 Task: Activate the survey feature for feedback.
Action: Mouse moved to (1049, 78)
Screenshot: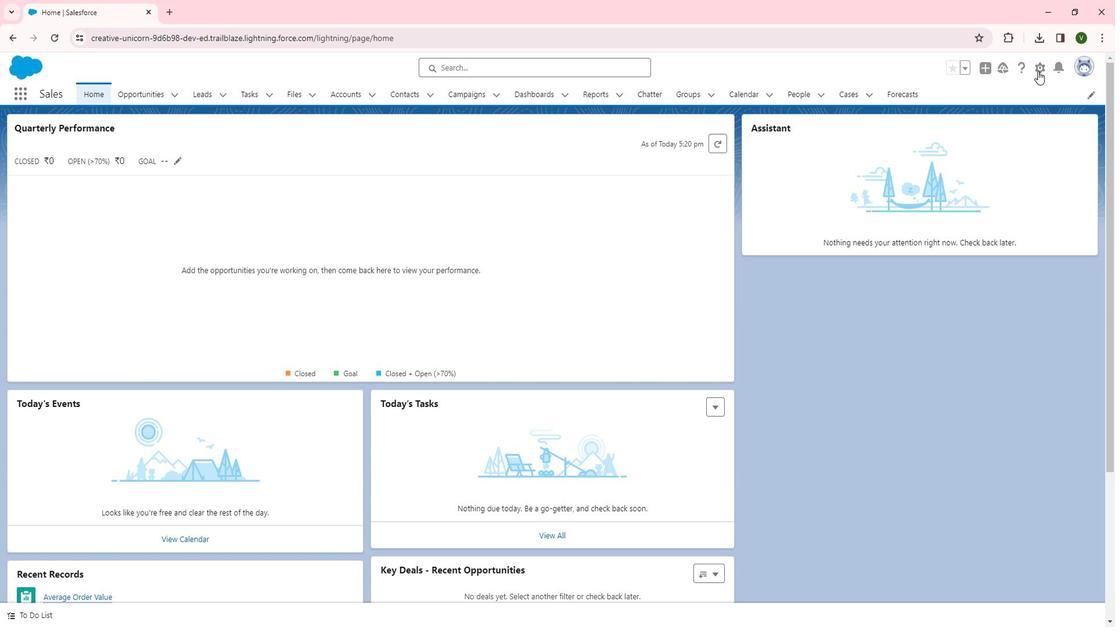 
Action: Mouse pressed left at (1049, 78)
Screenshot: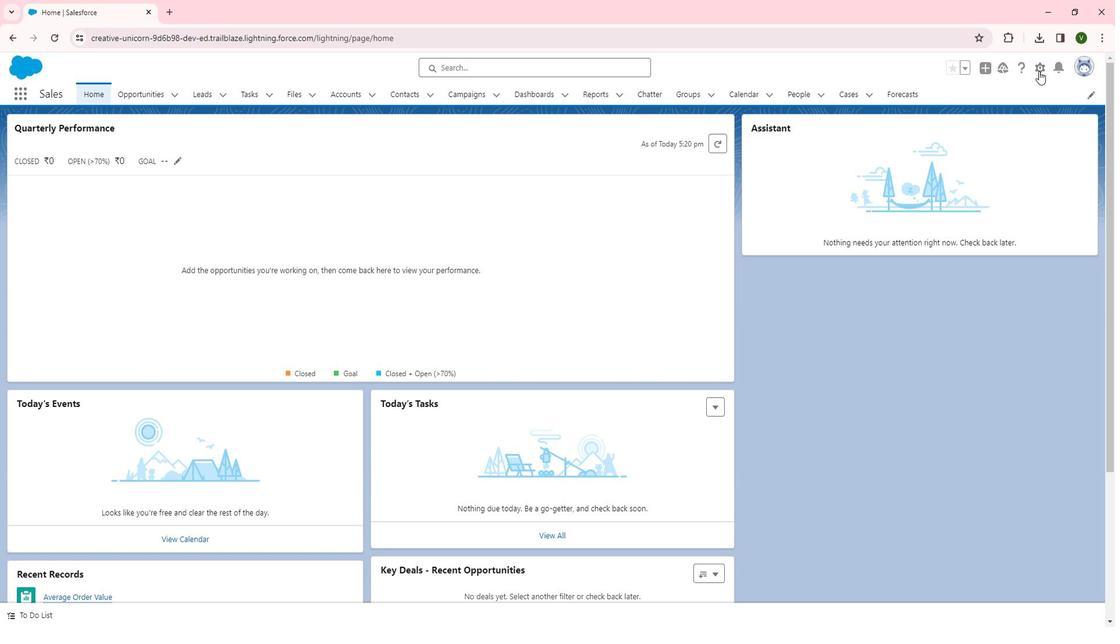 
Action: Mouse moved to (978, 114)
Screenshot: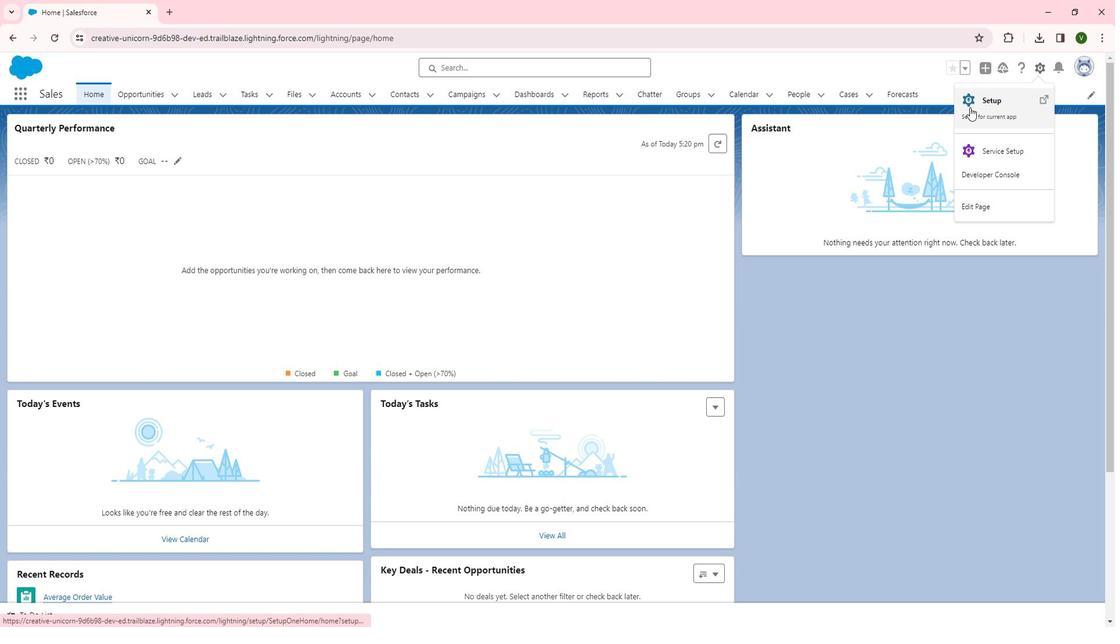 
Action: Mouse pressed left at (978, 114)
Screenshot: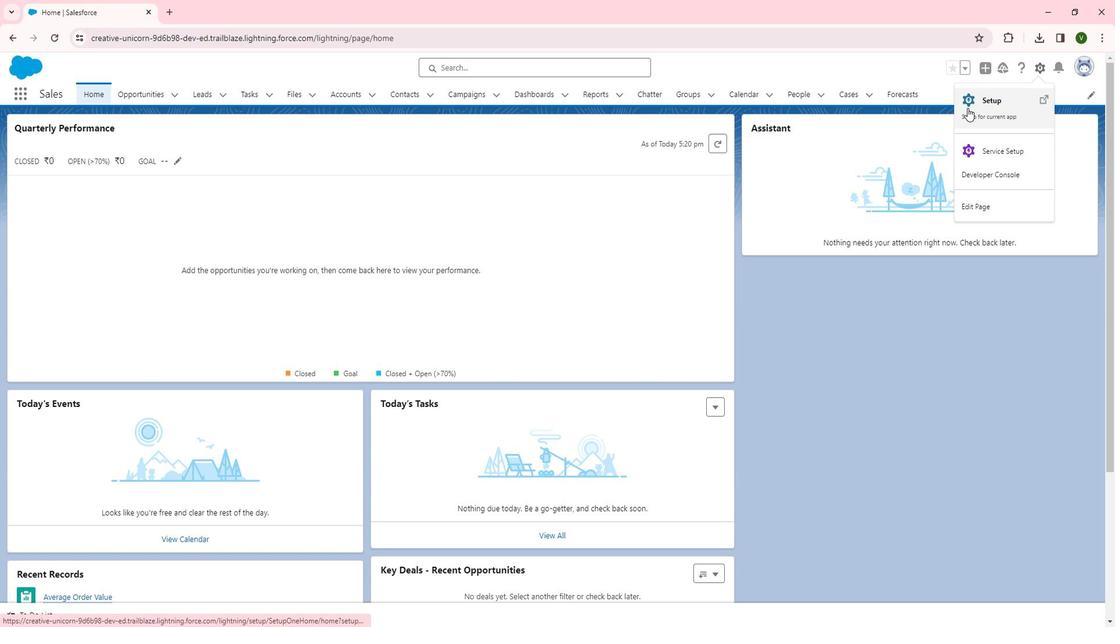 
Action: Mouse moved to (73, 418)
Screenshot: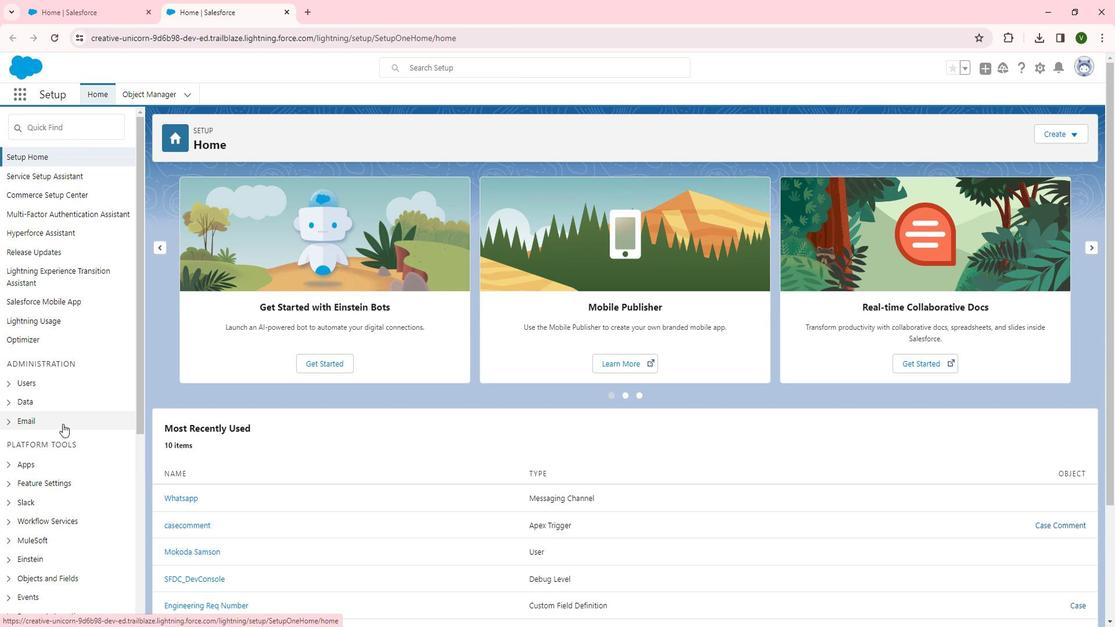 
Action: Mouse scrolled (73, 418) with delta (0, 0)
Screenshot: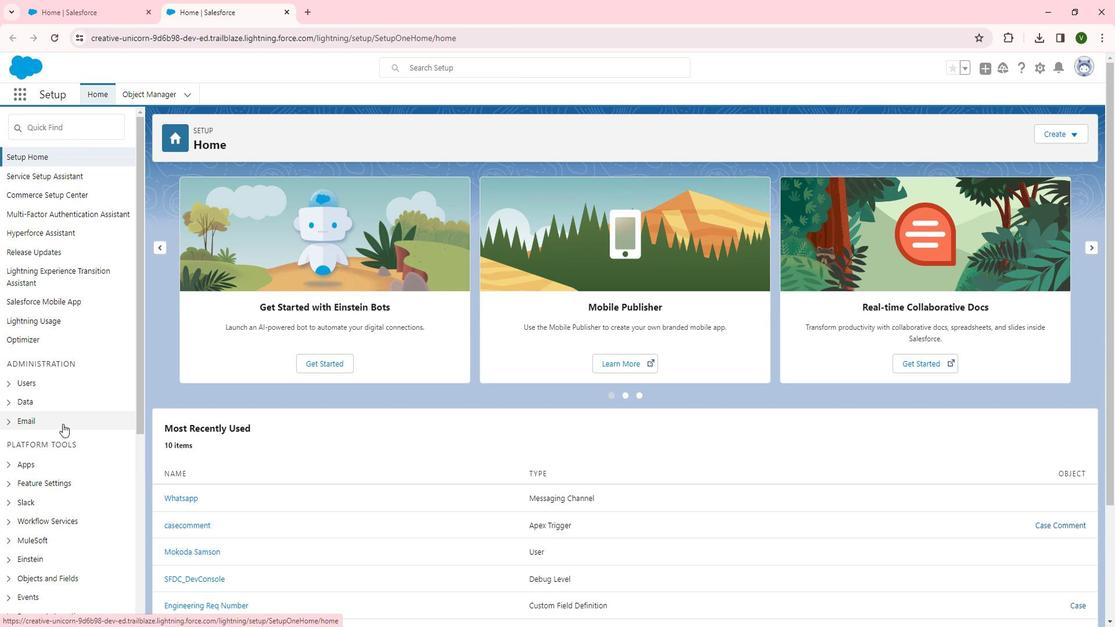 
Action: Mouse moved to (70, 418)
Screenshot: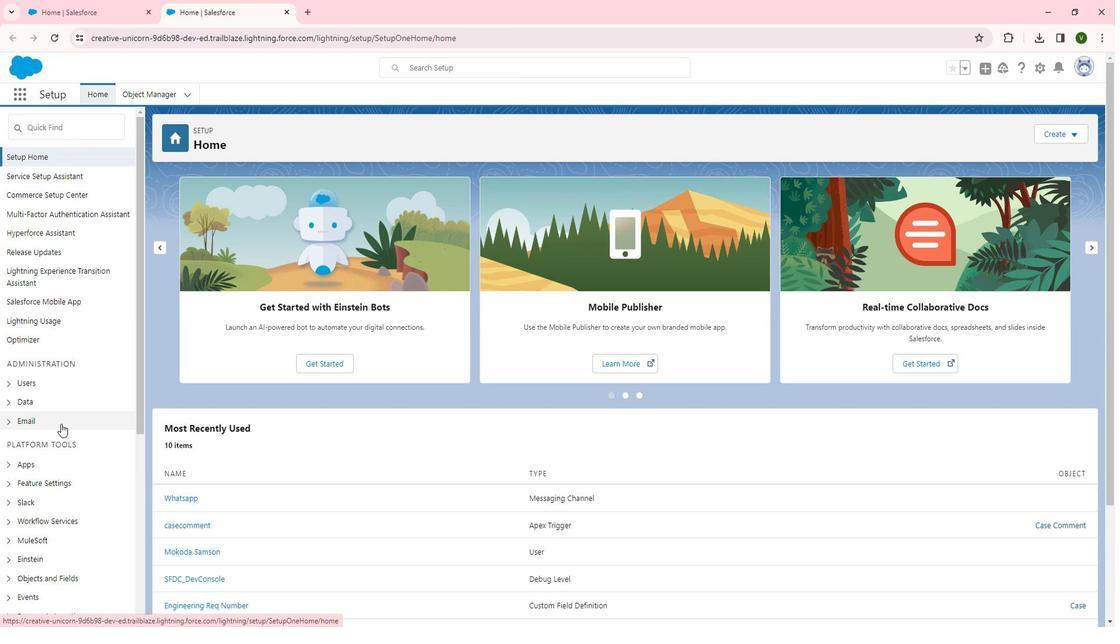
Action: Mouse scrolled (70, 418) with delta (0, 0)
Screenshot: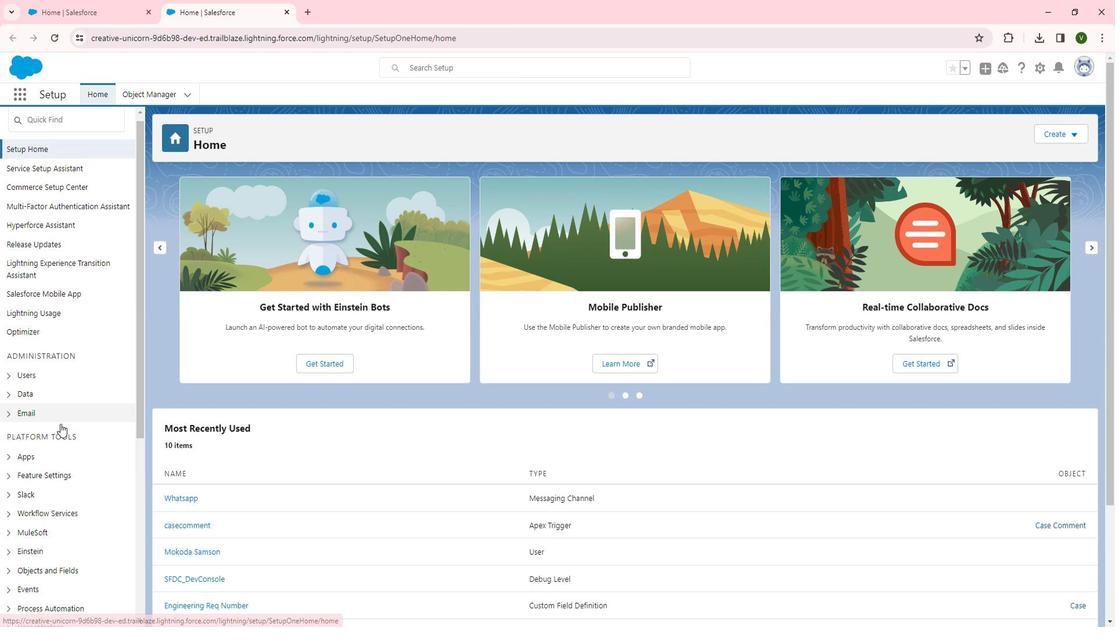 
Action: Mouse moved to (71, 411)
Screenshot: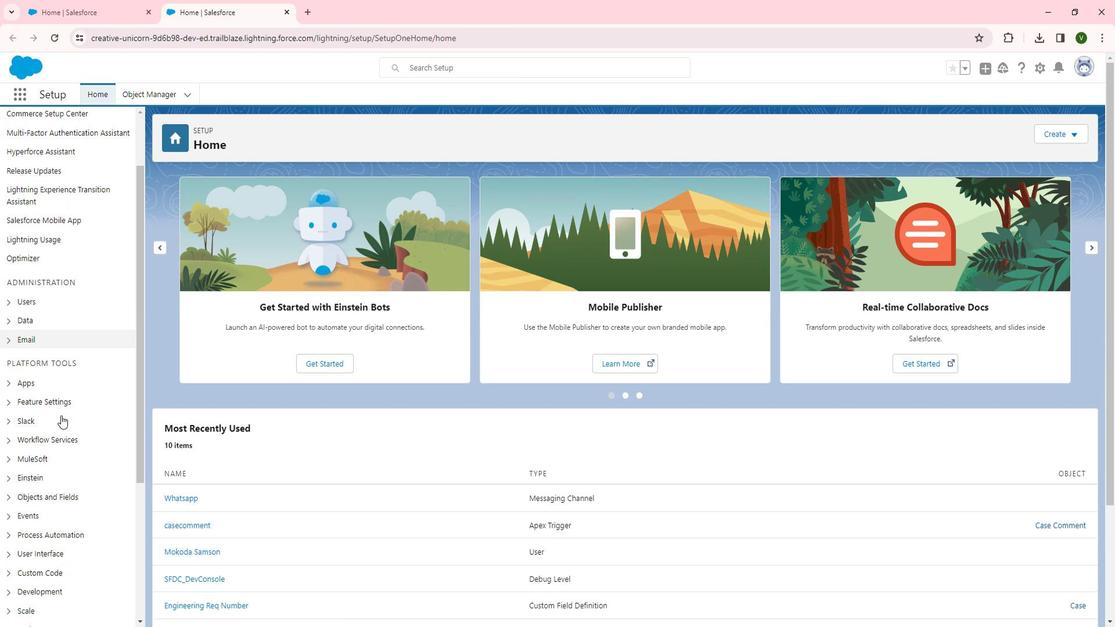 
Action: Mouse scrolled (71, 411) with delta (0, 0)
Screenshot: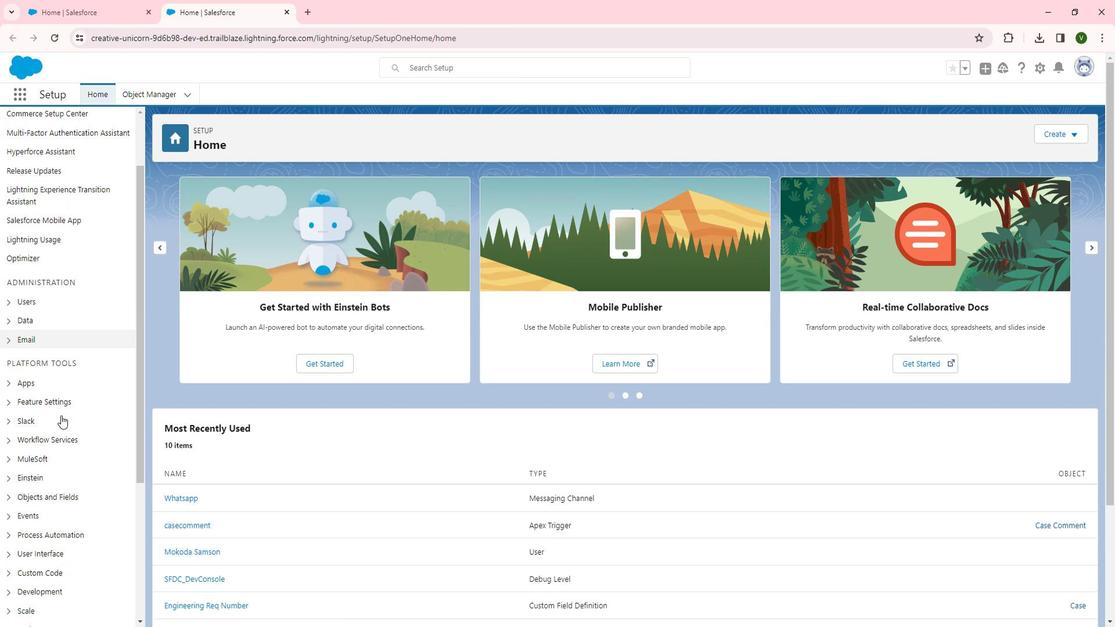 
Action: Mouse moved to (18, 303)
Screenshot: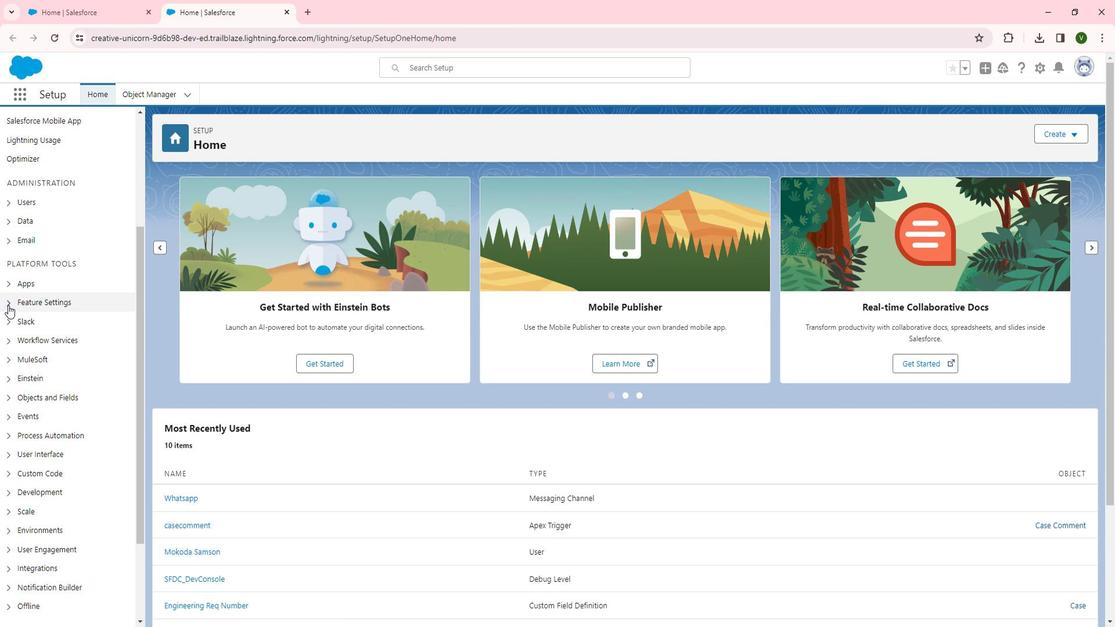 
Action: Mouse pressed left at (18, 303)
Screenshot: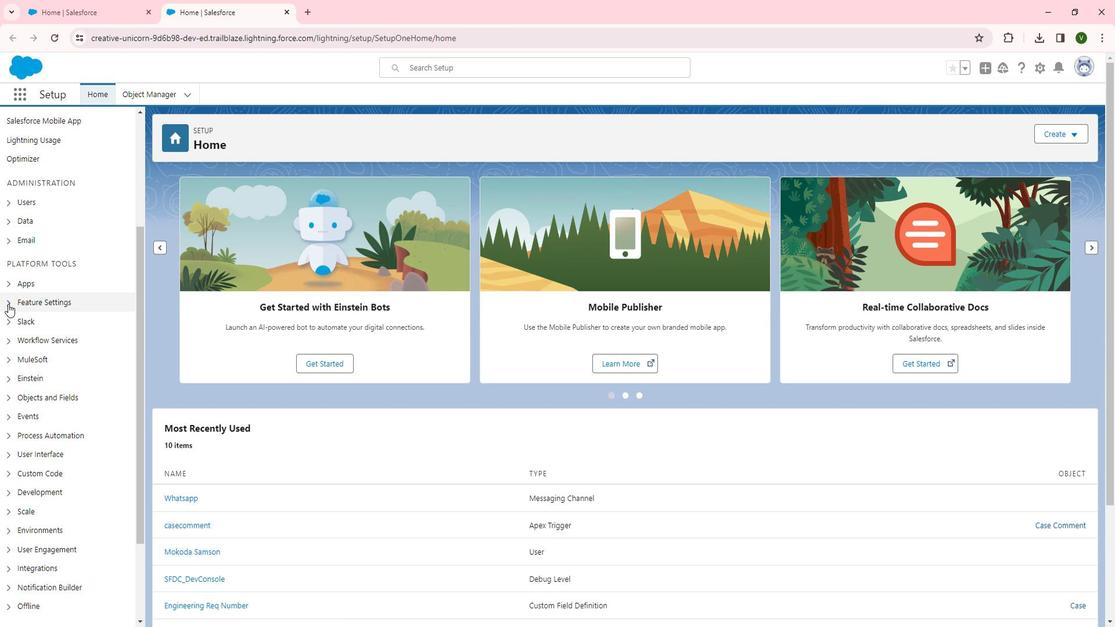 
Action: Mouse moved to (72, 328)
Screenshot: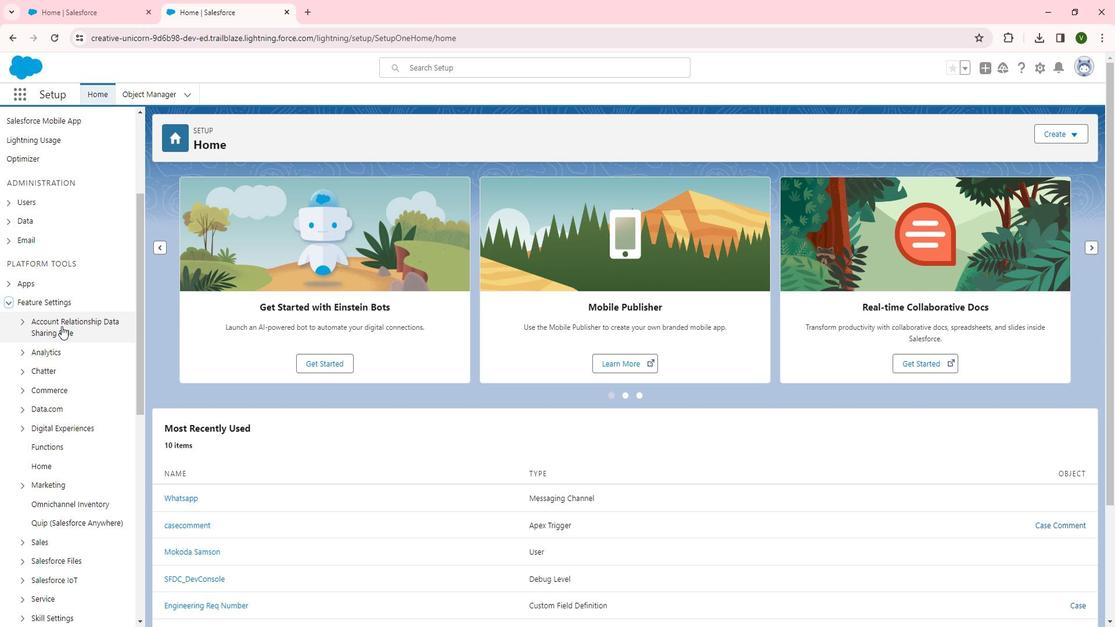 
Action: Mouse scrolled (72, 327) with delta (0, 0)
Screenshot: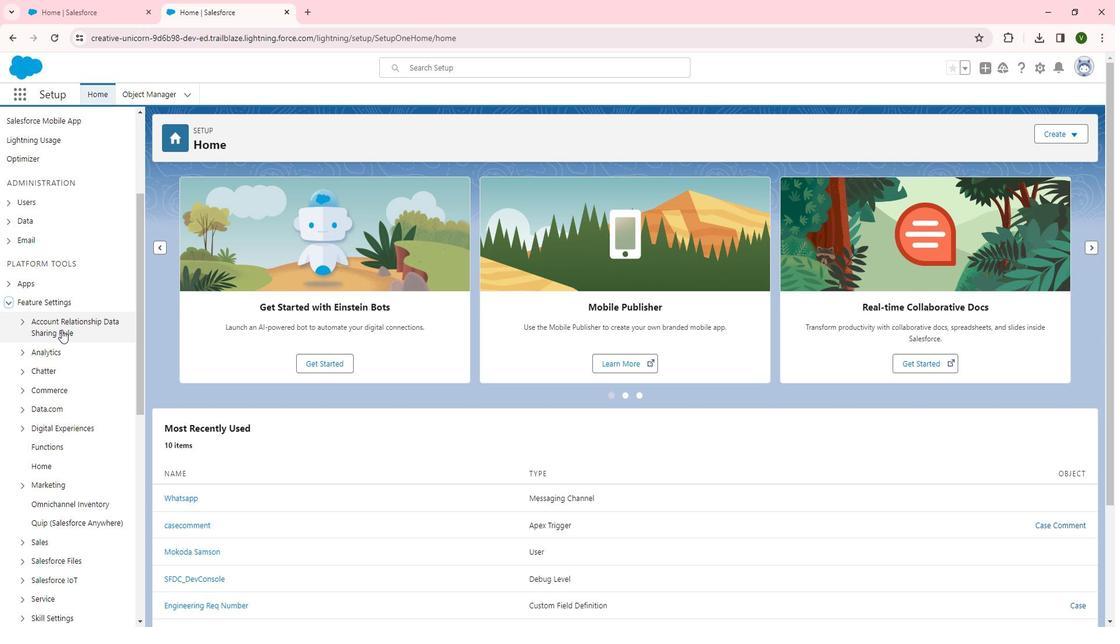 
Action: Mouse moved to (72, 328)
Screenshot: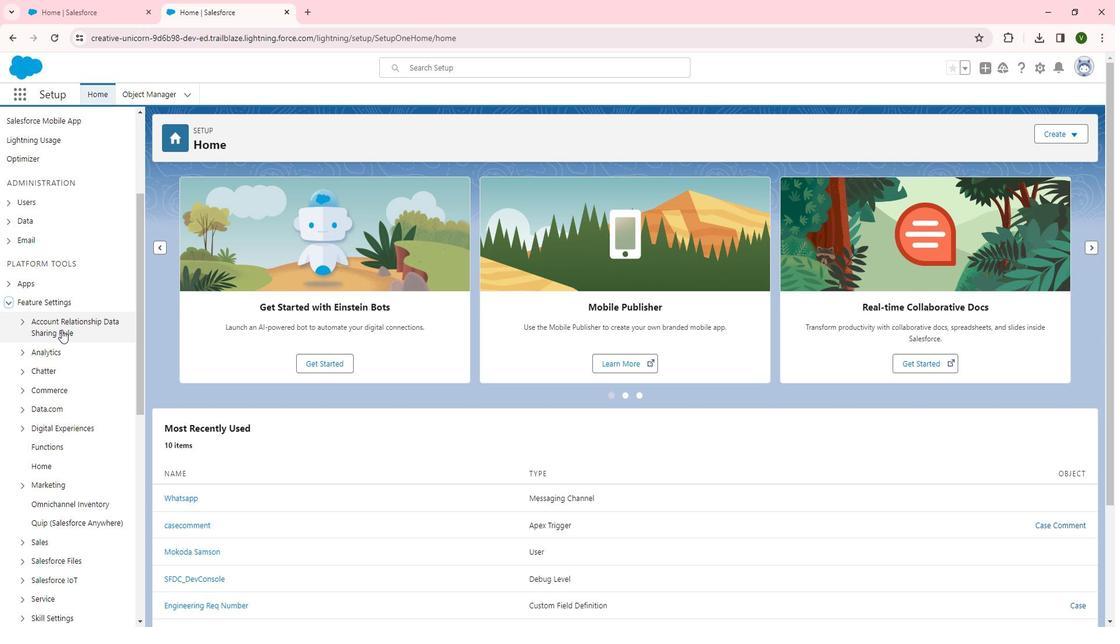 
Action: Mouse scrolled (72, 327) with delta (0, 0)
Screenshot: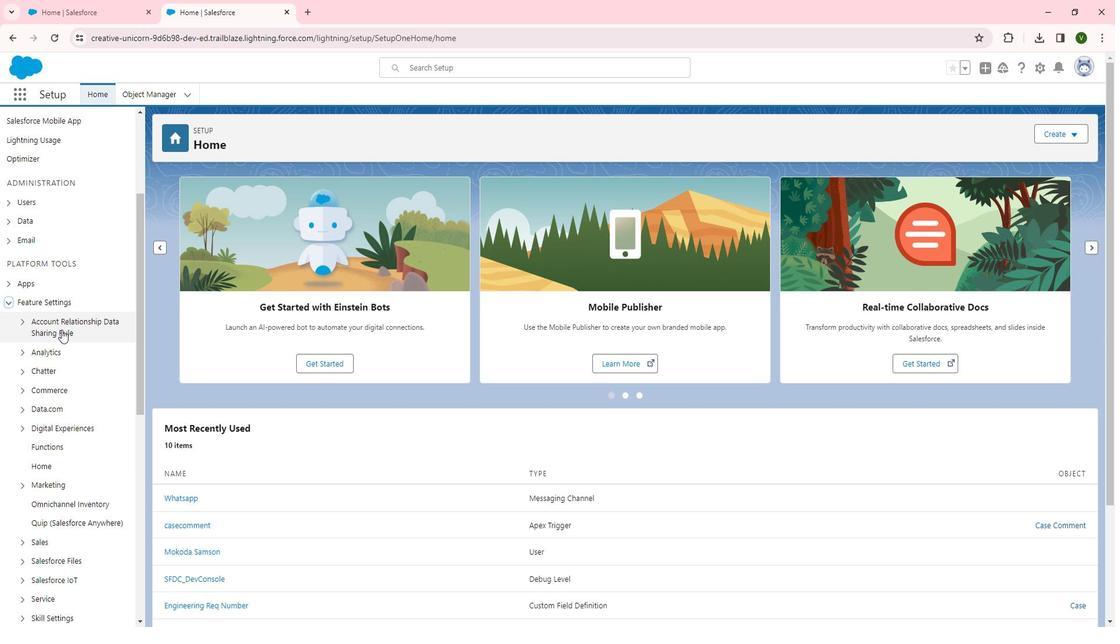 
Action: Mouse scrolled (72, 327) with delta (0, 0)
Screenshot: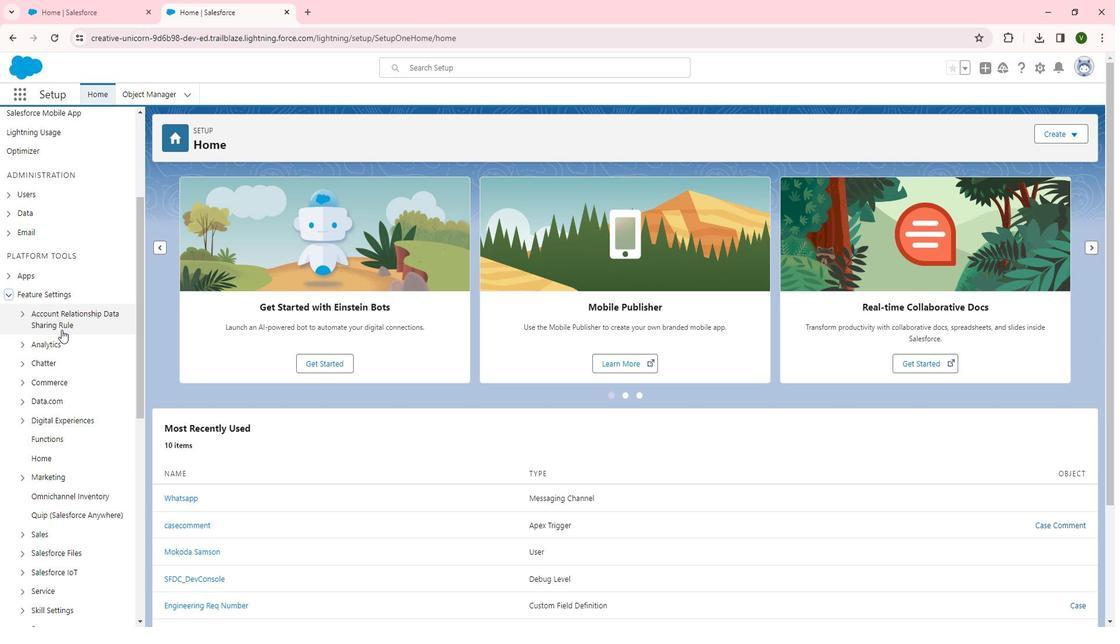 
Action: Mouse scrolled (72, 327) with delta (0, 0)
Screenshot: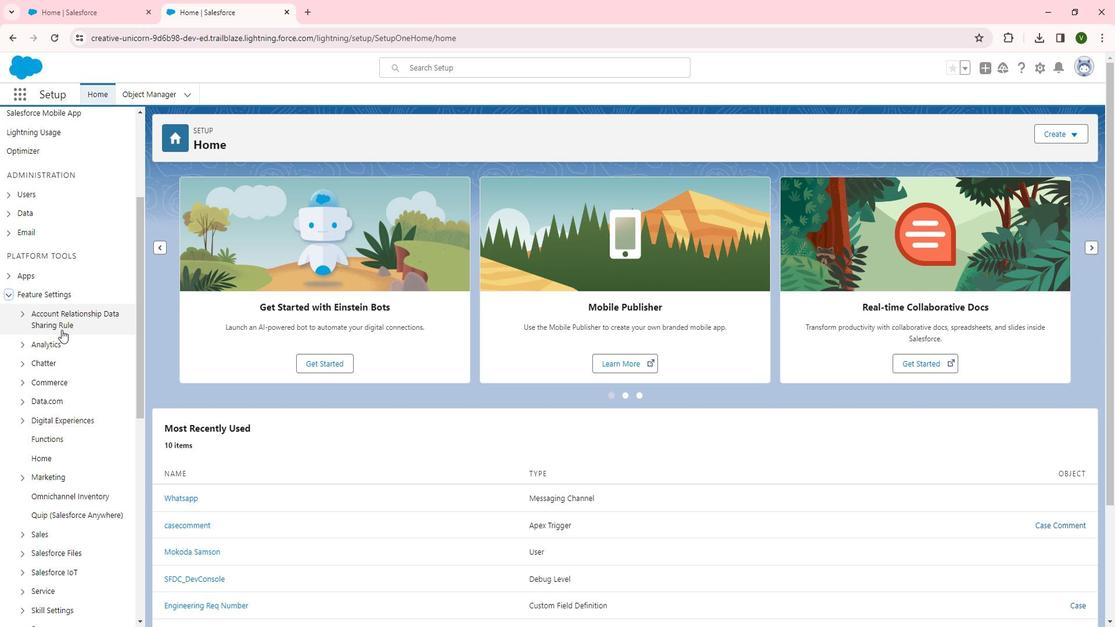 
Action: Mouse moved to (34, 393)
Screenshot: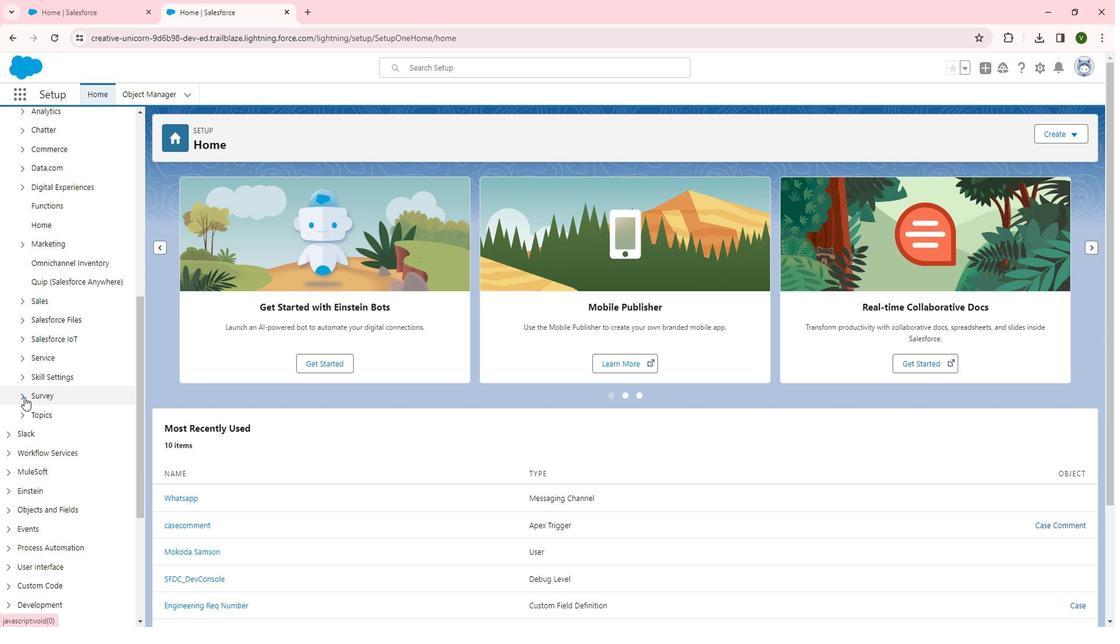 
Action: Mouse pressed left at (34, 393)
Screenshot: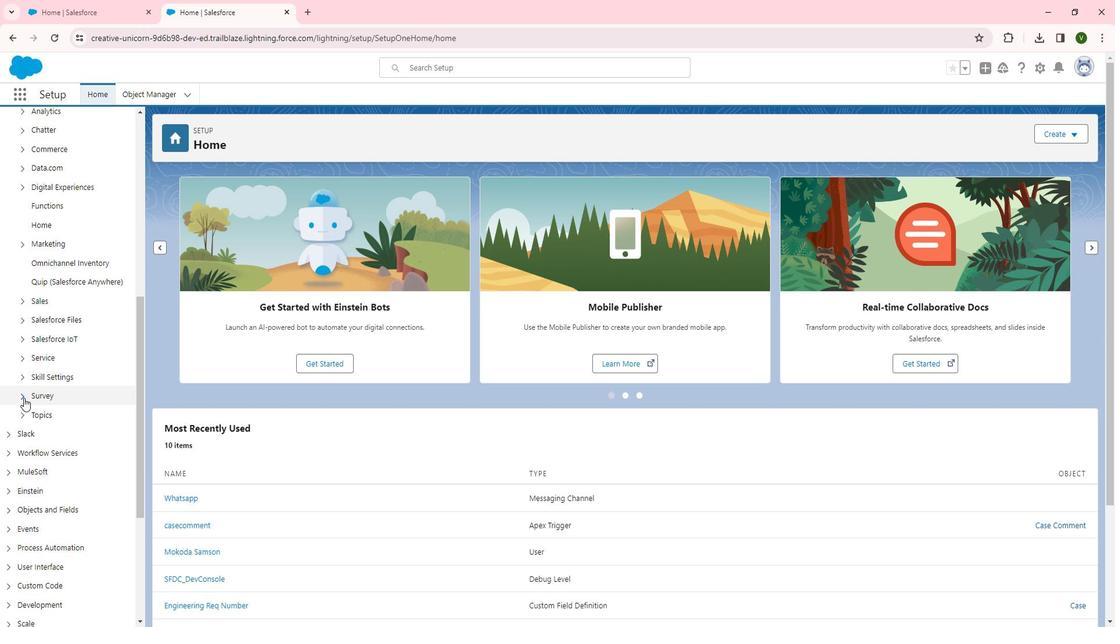
Action: Mouse moved to (65, 409)
Screenshot: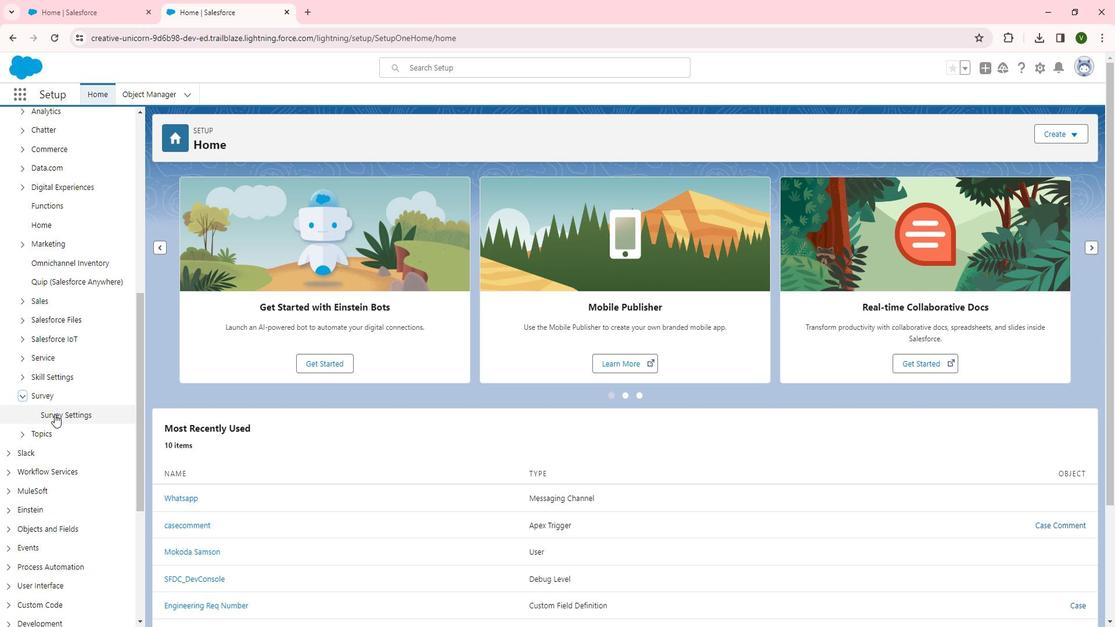 
Action: Mouse pressed left at (65, 409)
Screenshot: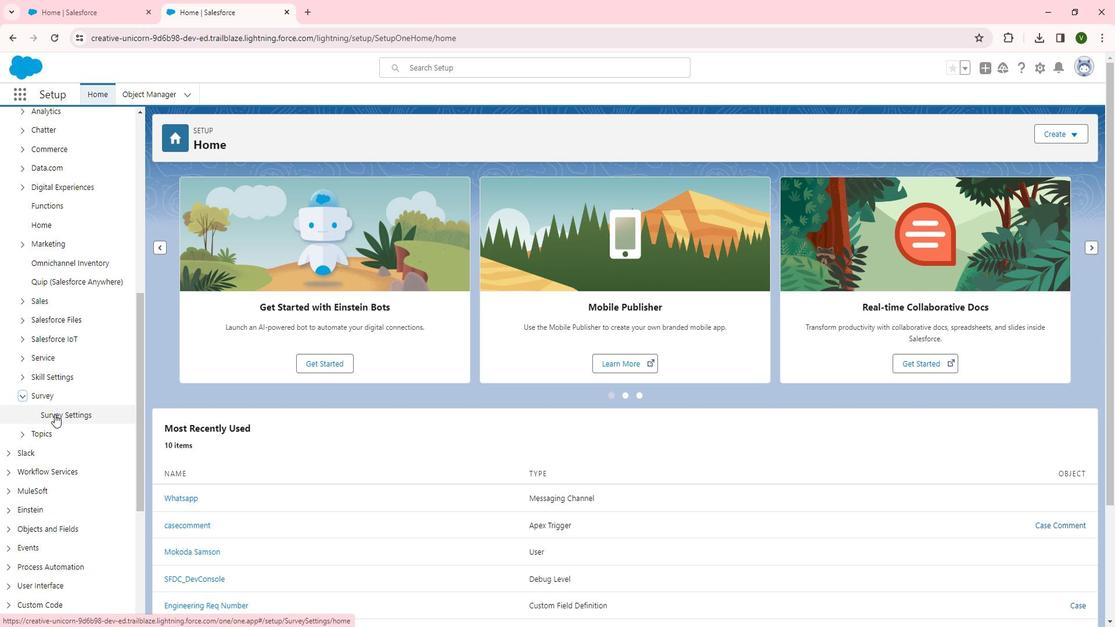
Action: Mouse moved to (855, 217)
Screenshot: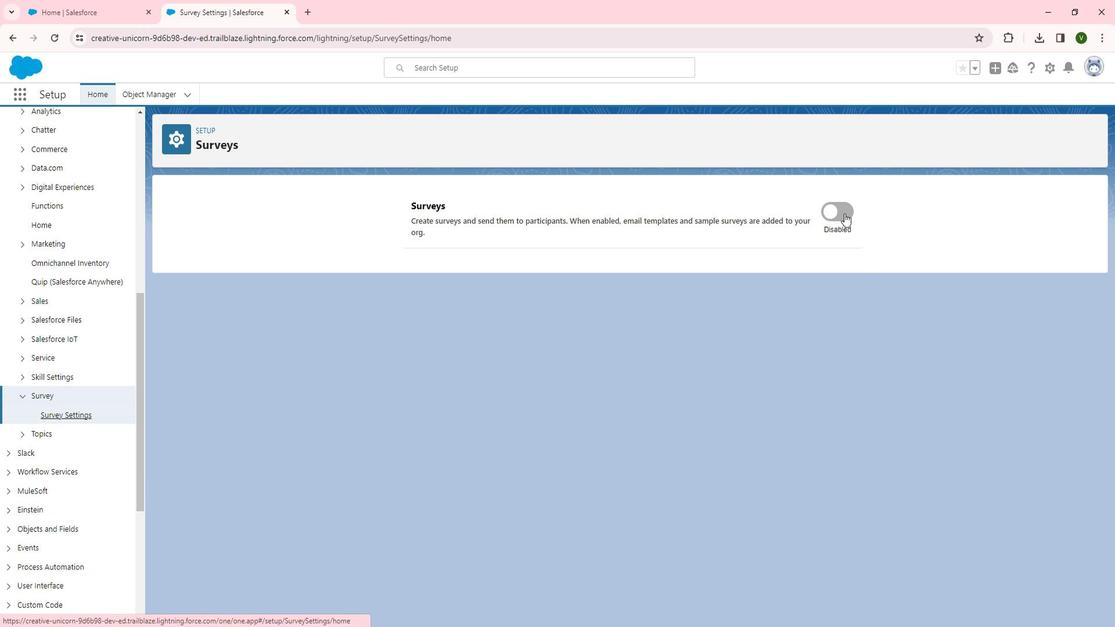 
Action: Mouse pressed left at (855, 217)
Screenshot: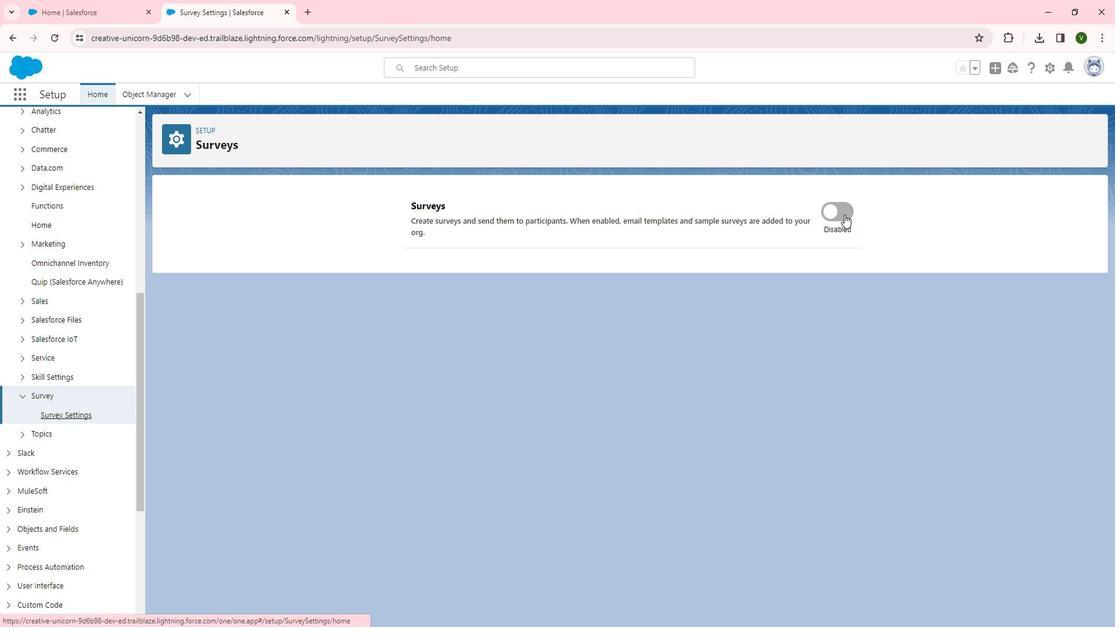 
Action: Mouse moved to (849, 303)
Screenshot: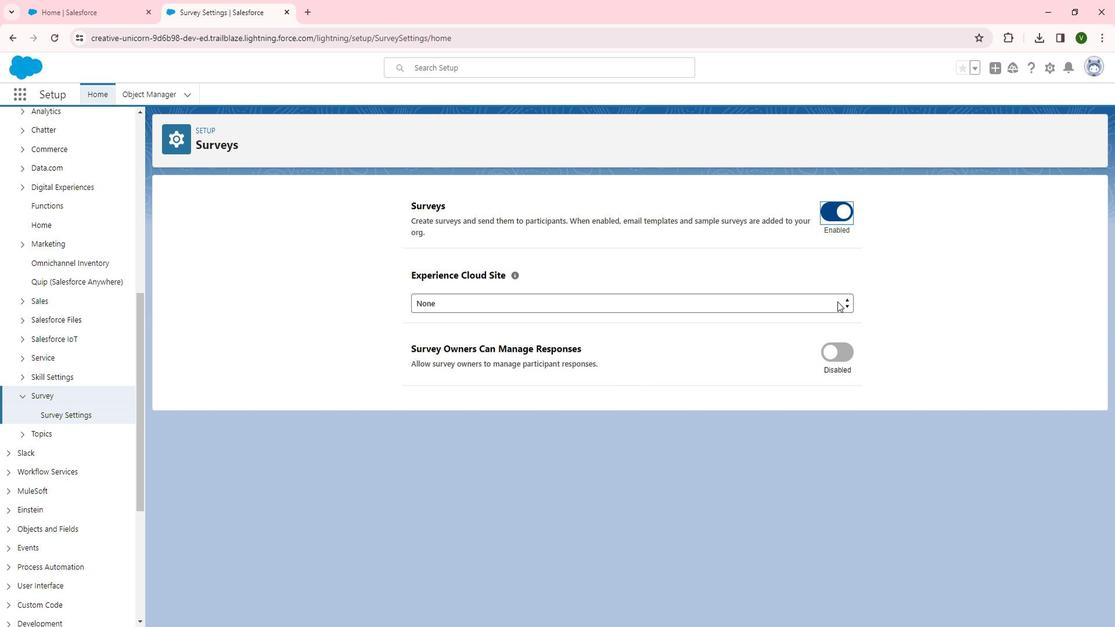 
Action: Mouse pressed left at (849, 303)
Screenshot: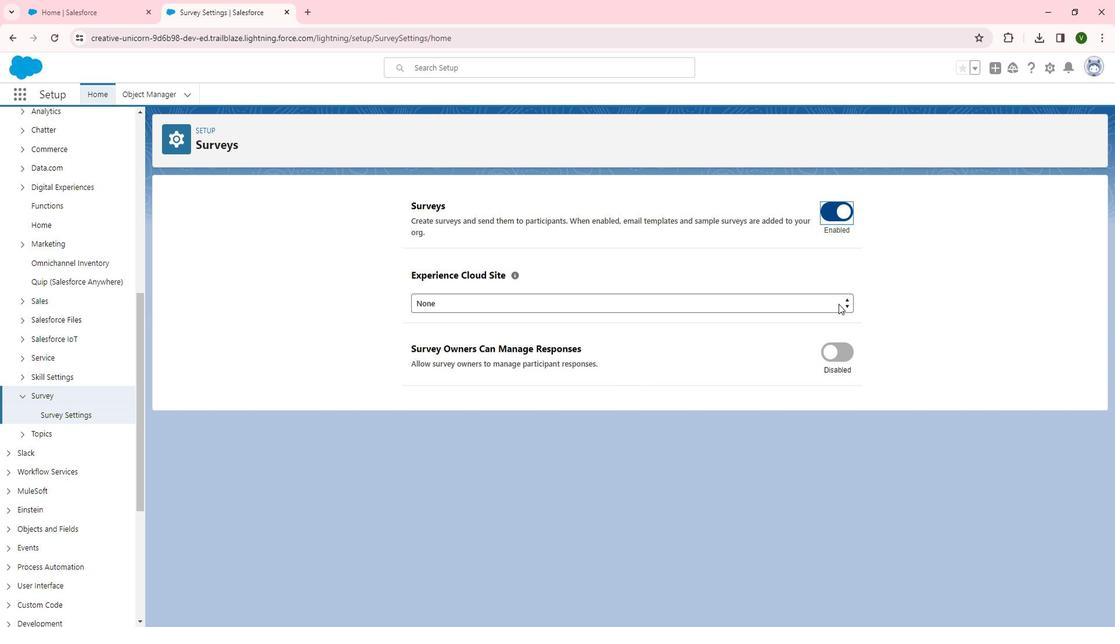 
Action: Mouse moved to (854, 353)
Screenshot: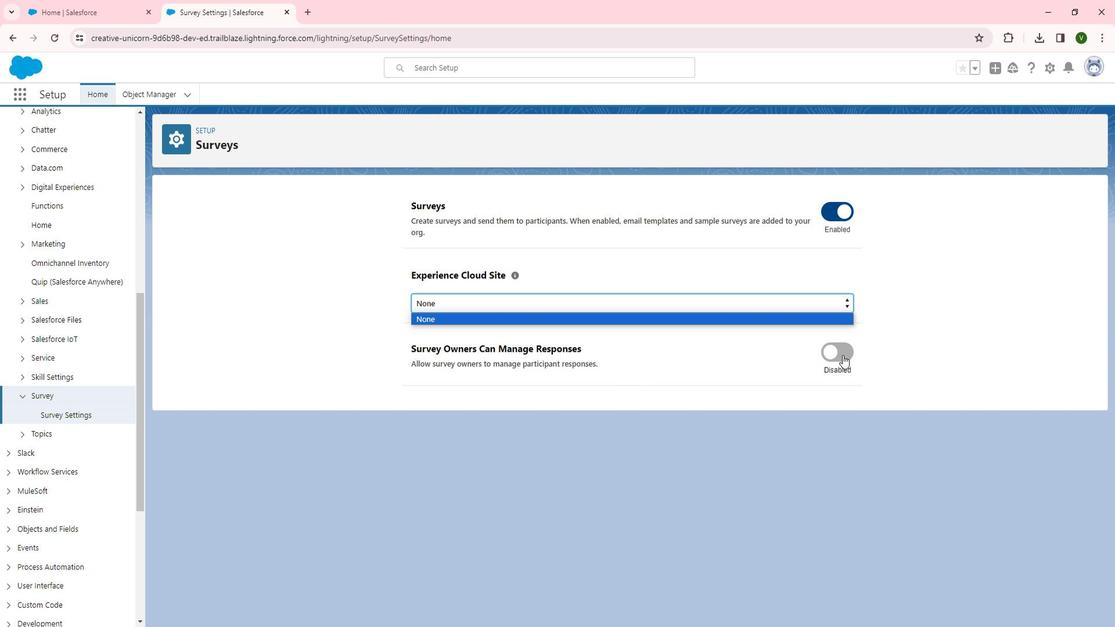 
Action: Mouse pressed left at (854, 353)
Screenshot: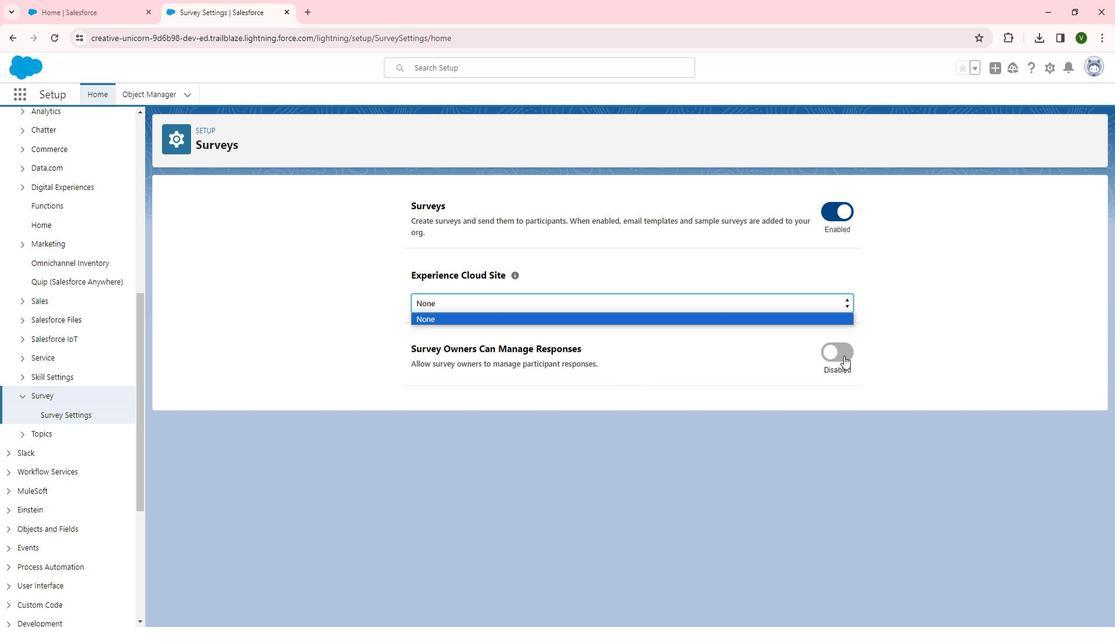 
Action: Mouse moved to (900, 352)
Screenshot: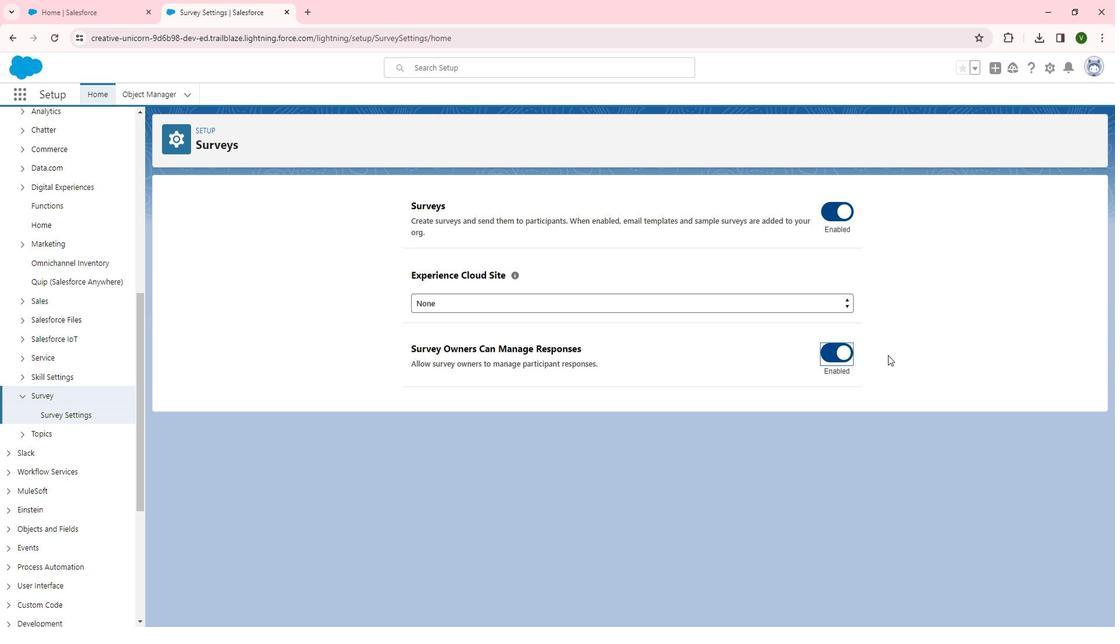 
